 Task: Create a sub task Release to Production / Go Live for the task  Implement multi-factor authentication for user login in the project ActivaPro , assign it to team member softage.4@softage.net and update the status of the sub task to  Completed , set the priority of the sub task to High
Action: Mouse moved to (63, 283)
Screenshot: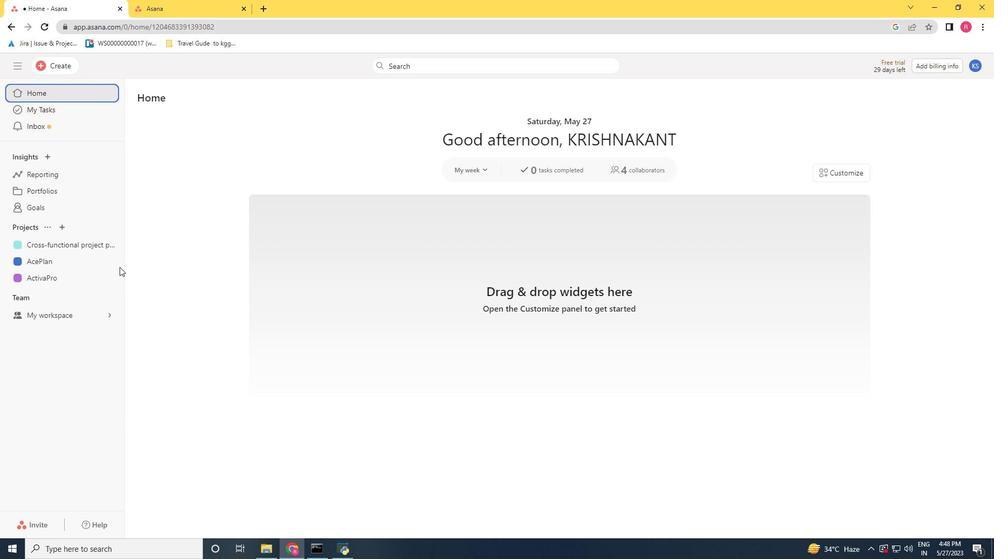 
Action: Mouse pressed left at (63, 283)
Screenshot: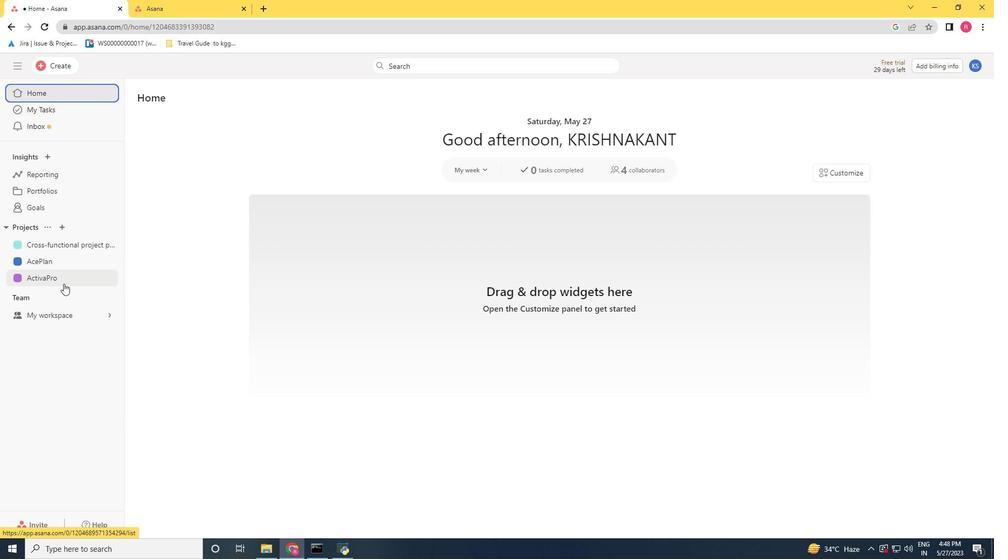 
Action: Mouse moved to (395, 242)
Screenshot: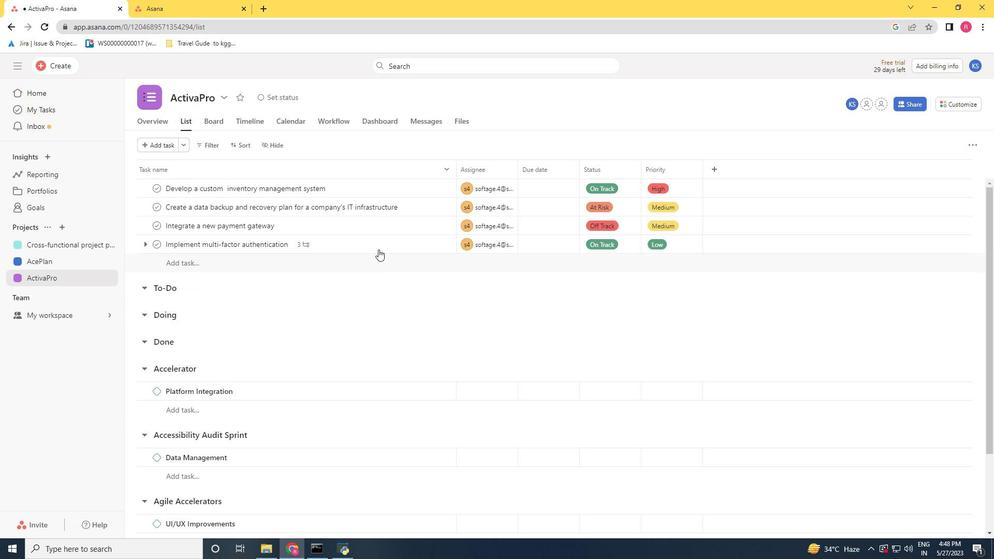 
Action: Mouse pressed left at (395, 242)
Screenshot: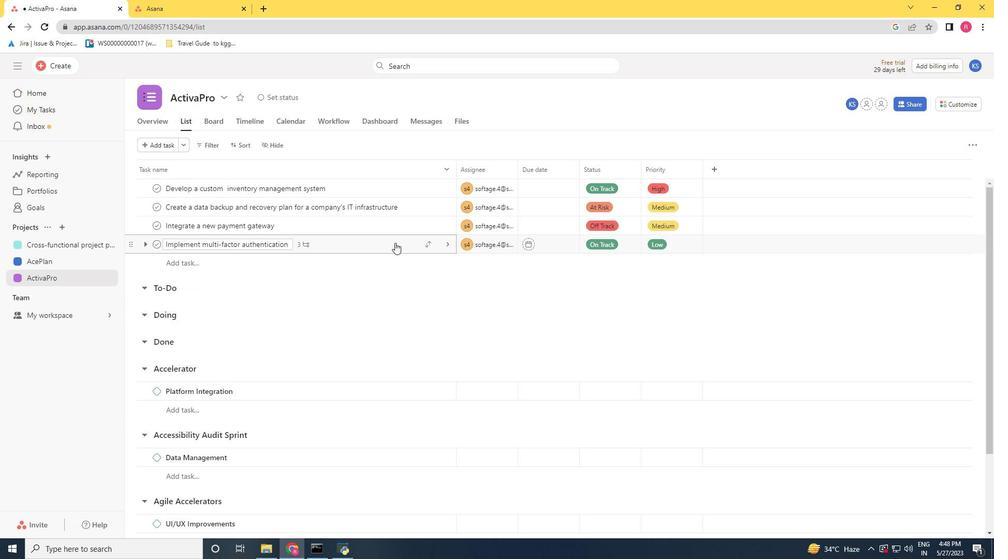 
Action: Mouse moved to (762, 335)
Screenshot: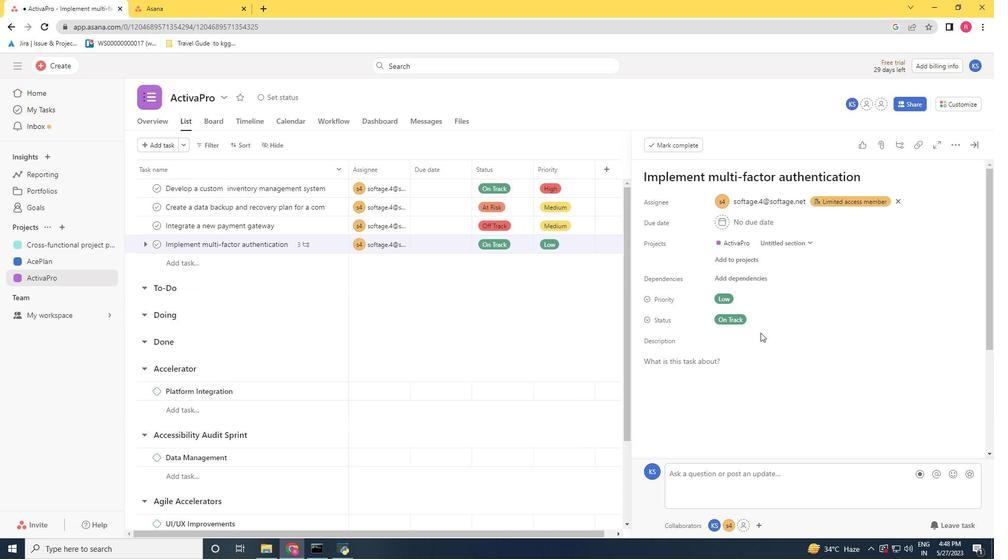 
Action: Mouse scrolled (762, 334) with delta (0, 0)
Screenshot: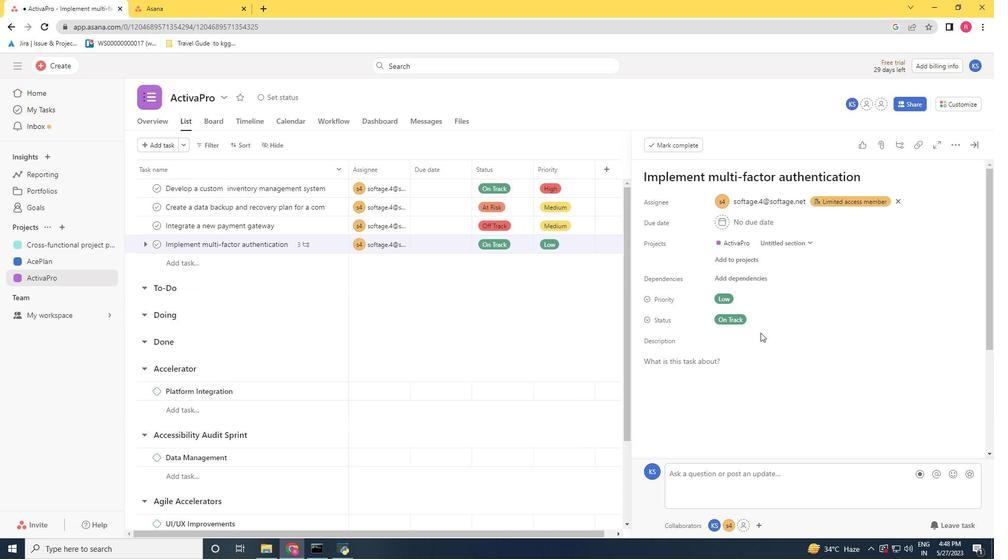 
Action: Mouse moved to (763, 338)
Screenshot: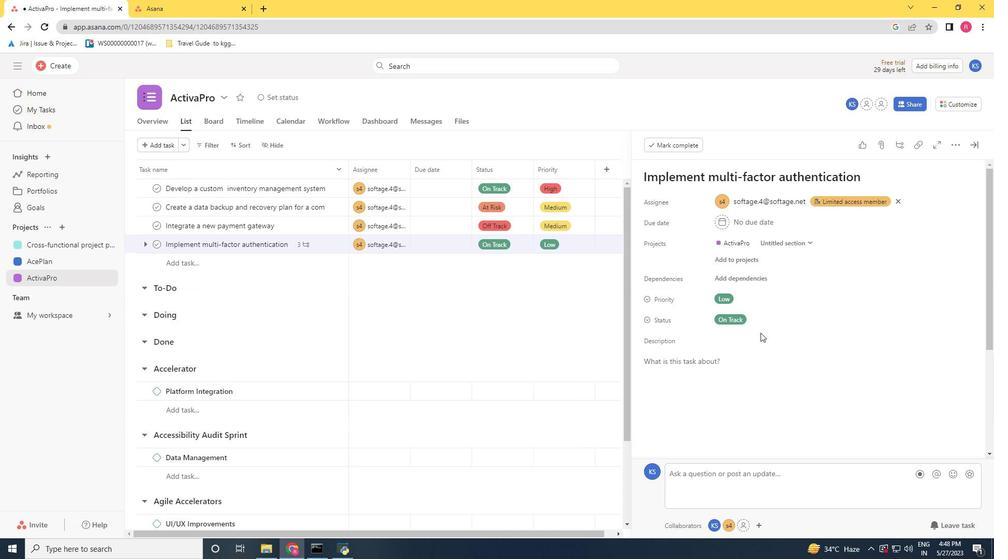 
Action: Mouse scrolled (763, 338) with delta (0, 0)
Screenshot: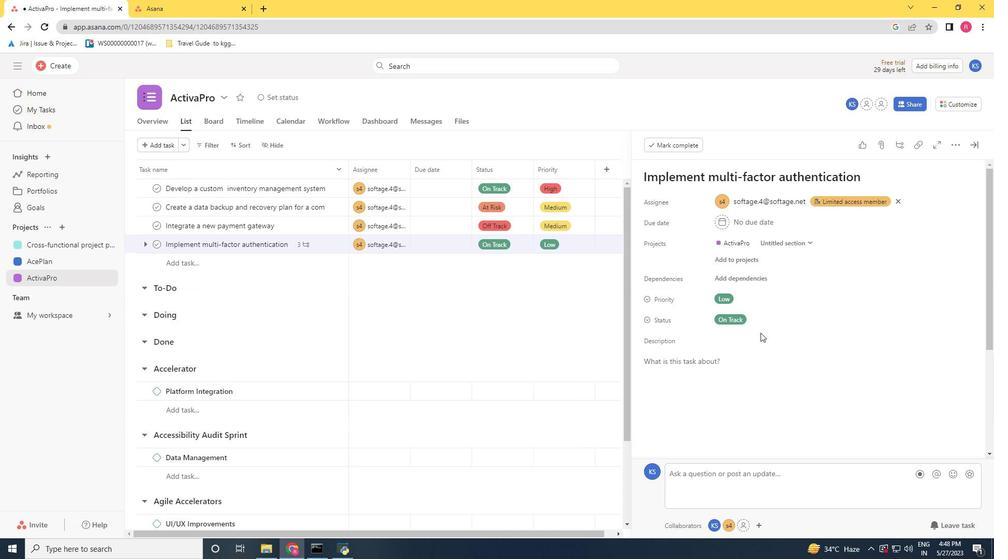 
Action: Mouse scrolled (763, 338) with delta (0, 0)
Screenshot: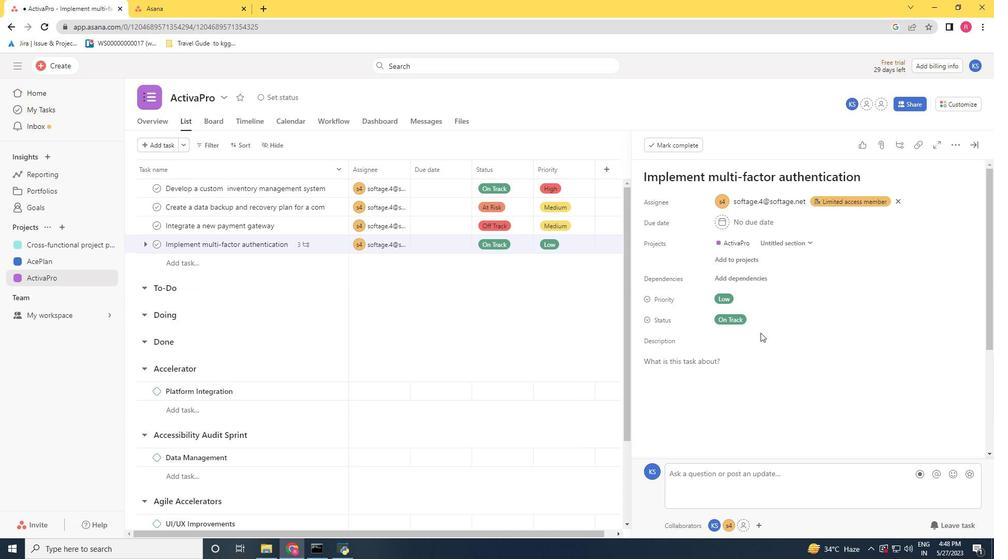 
Action: Mouse scrolled (763, 338) with delta (0, 0)
Screenshot: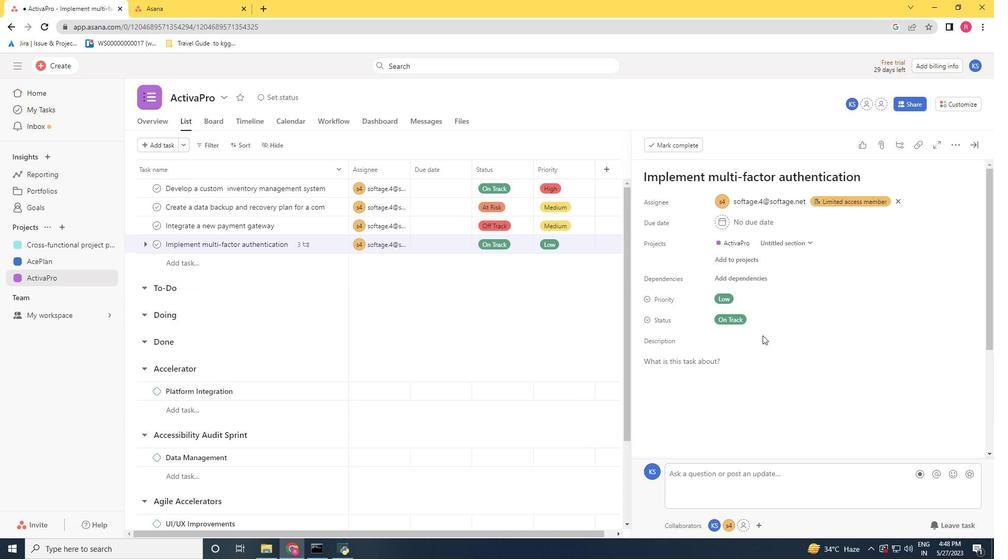 
Action: Mouse moved to (668, 373)
Screenshot: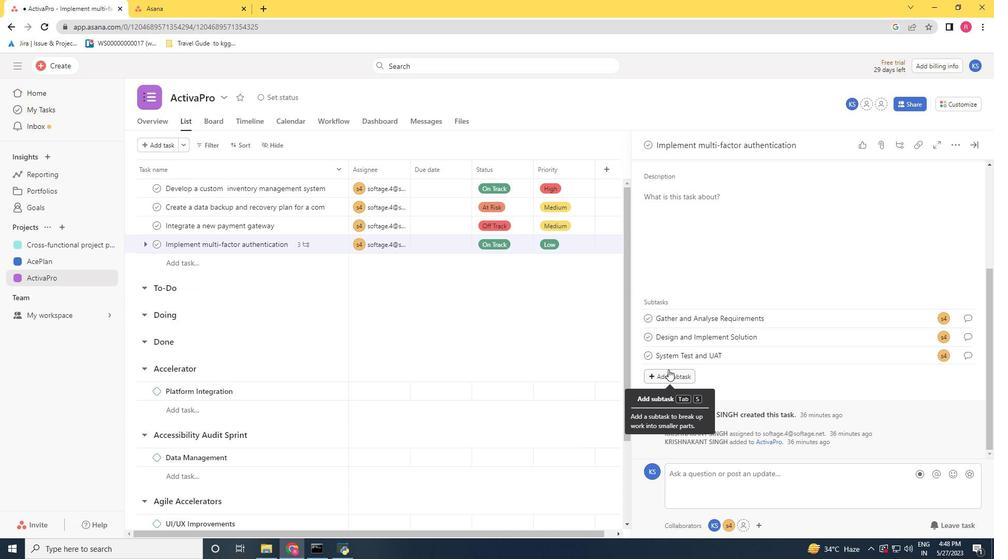 
Action: Mouse pressed left at (668, 373)
Screenshot: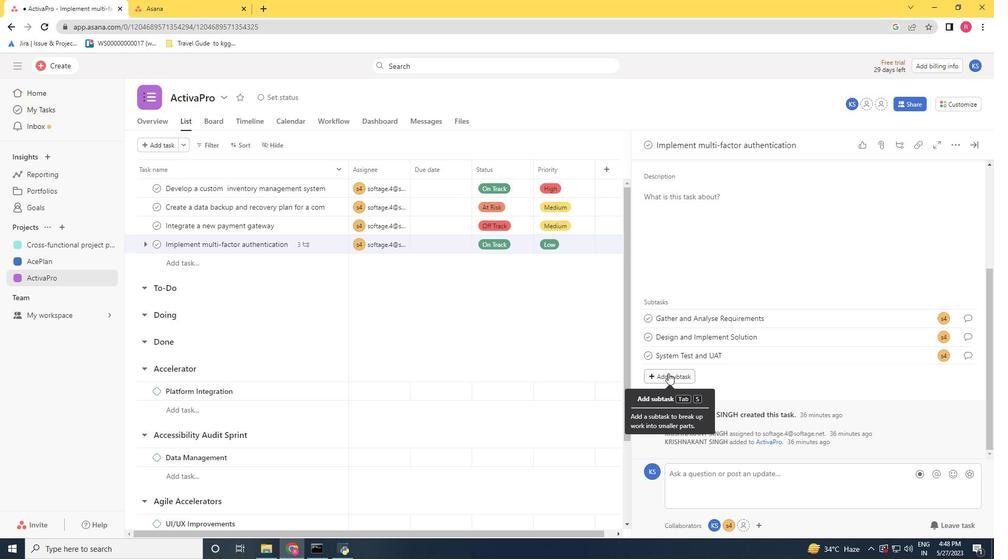 
Action: Key pressed <Key.shift>Release<Key.space>to<Key.space><Key.shift>Production<Key.space>/<Key.space><Key.shift>Go<Key.space><Key.shift>LI<Key.backspace>ive<Key.space>
Screenshot: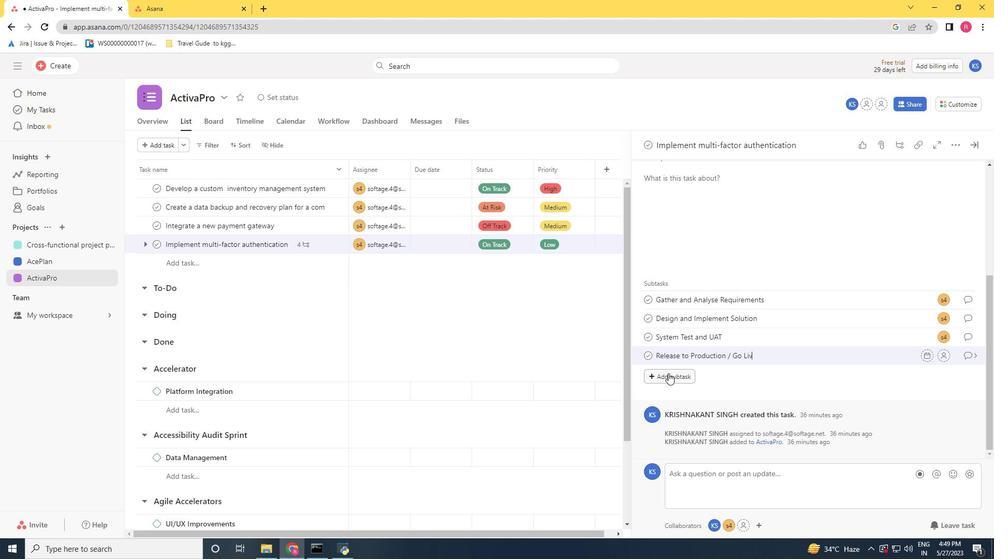 
Action: Mouse moved to (946, 355)
Screenshot: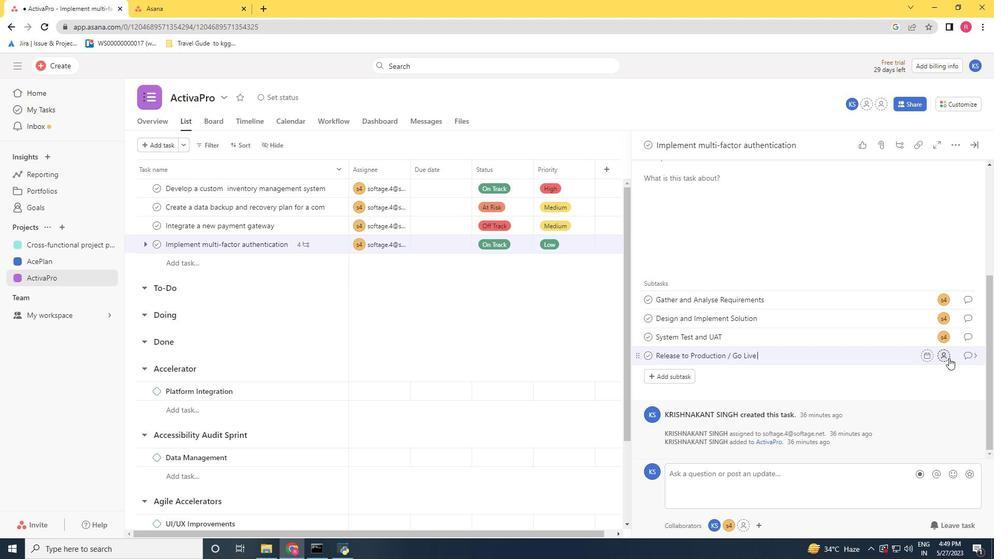 
Action: Mouse pressed left at (946, 355)
Screenshot: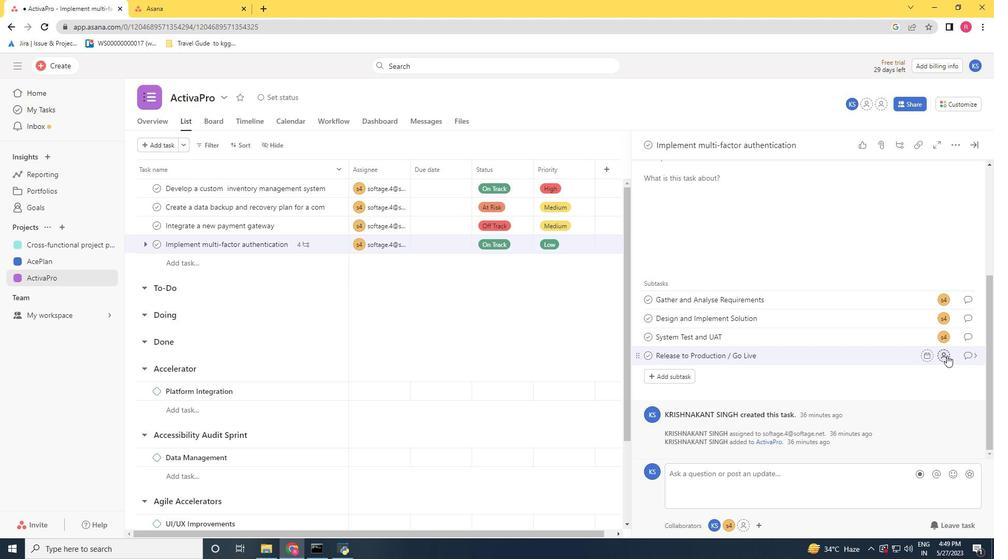 
Action: Mouse moved to (834, 456)
Screenshot: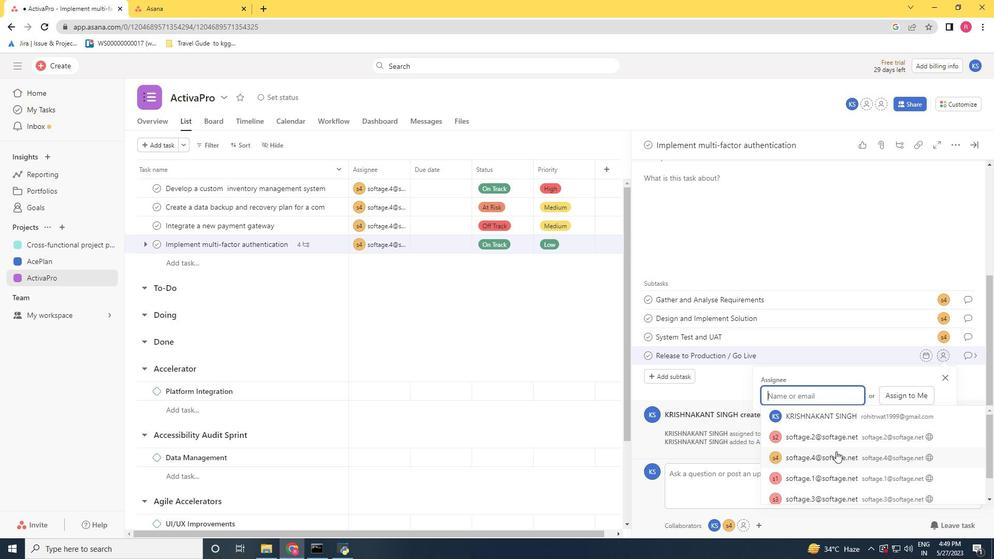 
Action: Mouse pressed left at (834, 456)
Screenshot: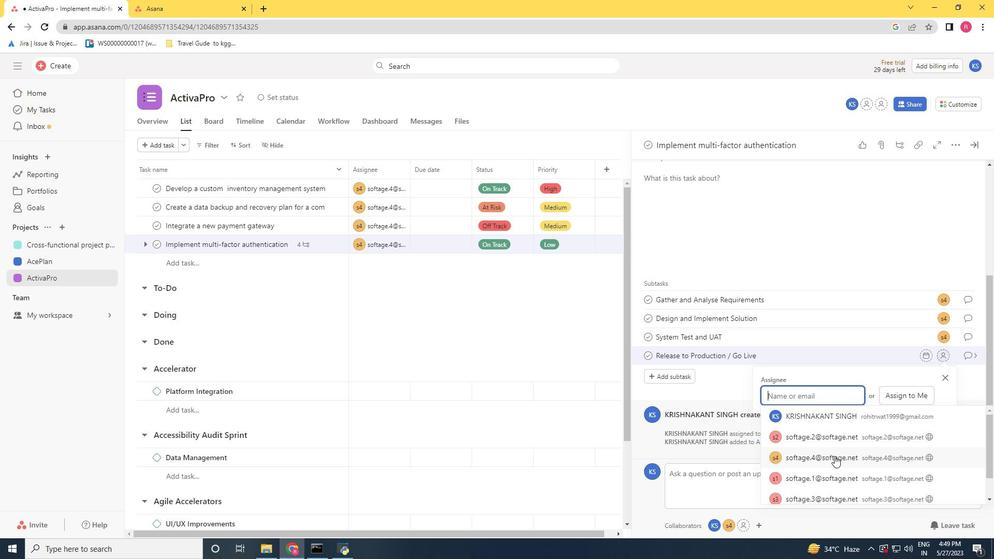 
Action: Mouse moved to (972, 353)
Screenshot: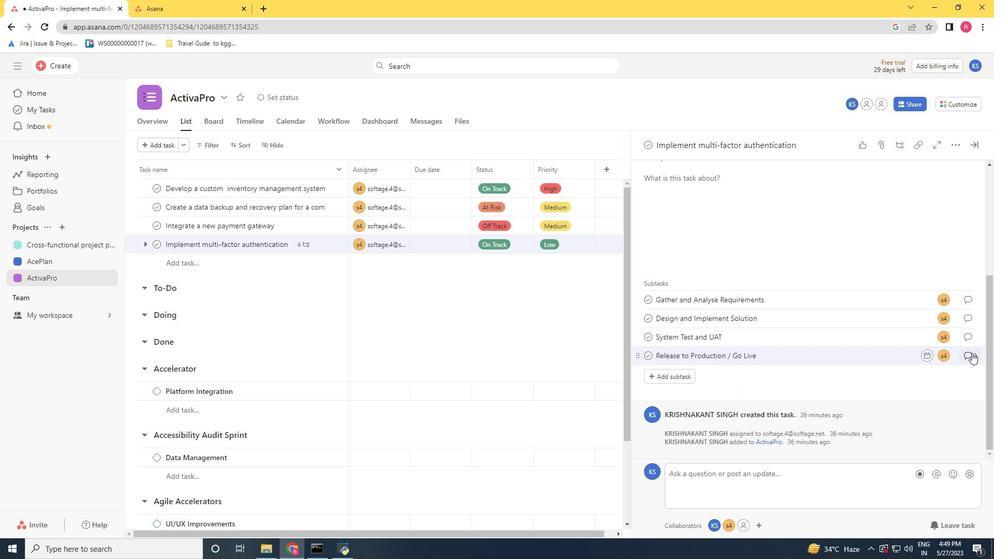 
Action: Mouse pressed left at (972, 353)
Screenshot: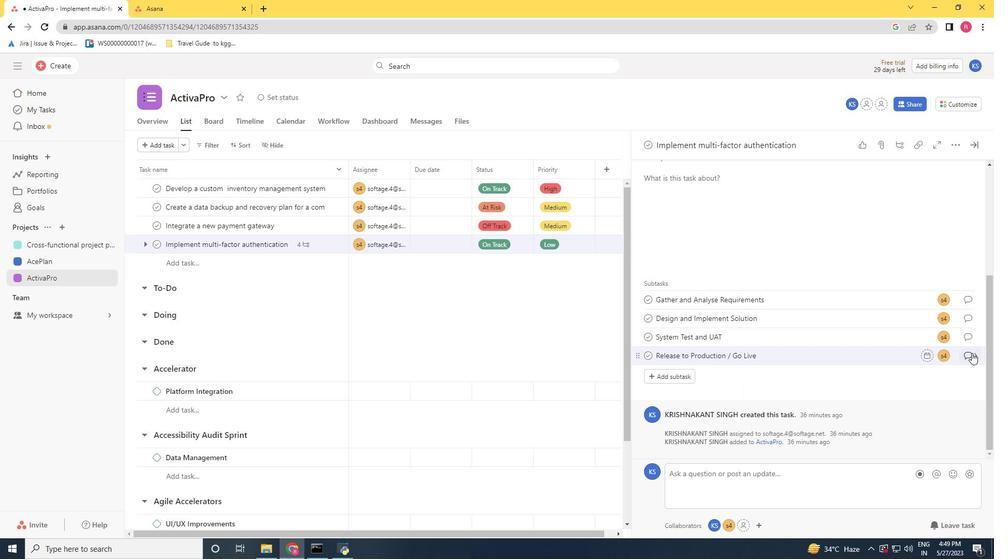 
Action: Mouse moved to (674, 291)
Screenshot: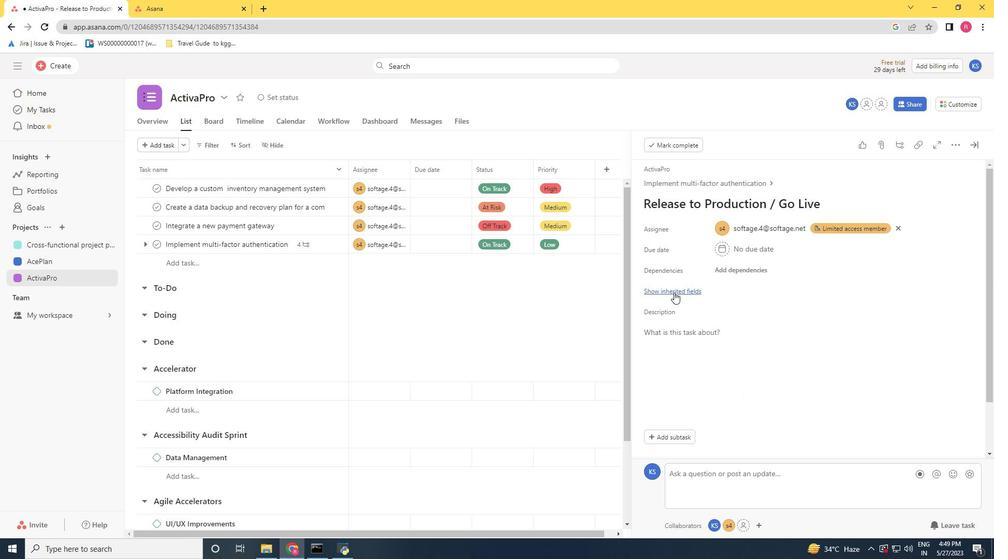 
Action: Mouse pressed left at (674, 291)
Screenshot: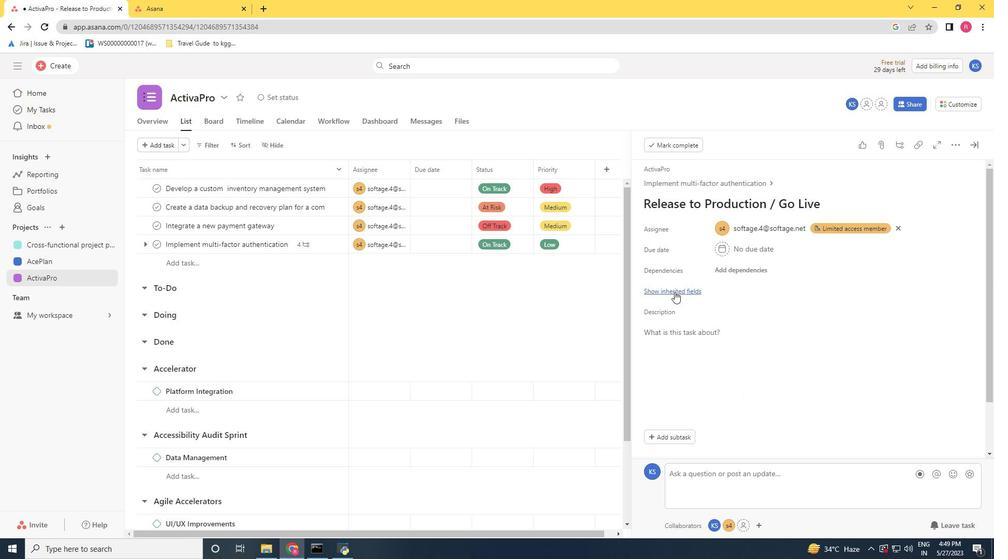 
Action: Mouse moved to (711, 332)
Screenshot: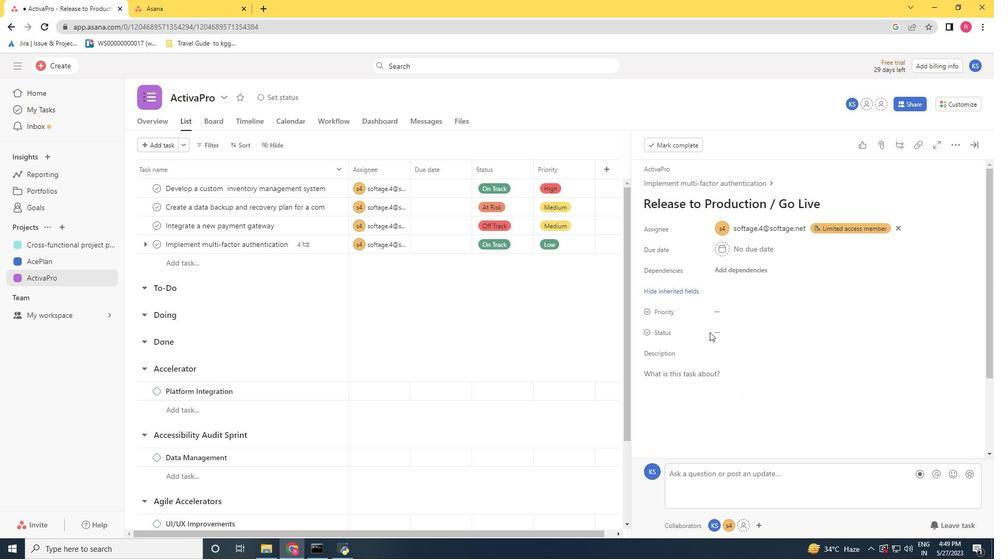 
Action: Mouse pressed left at (711, 332)
Screenshot: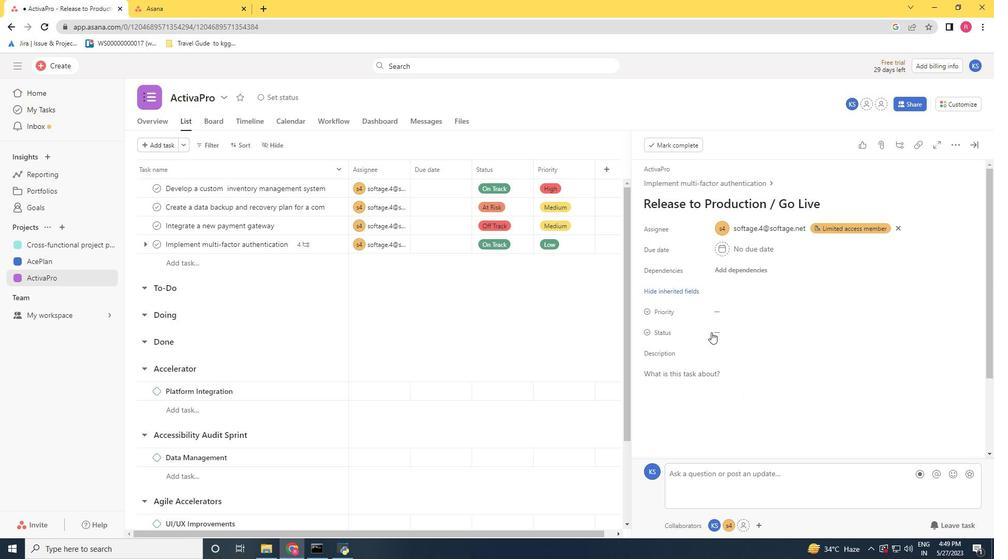 
Action: Mouse moved to (752, 424)
Screenshot: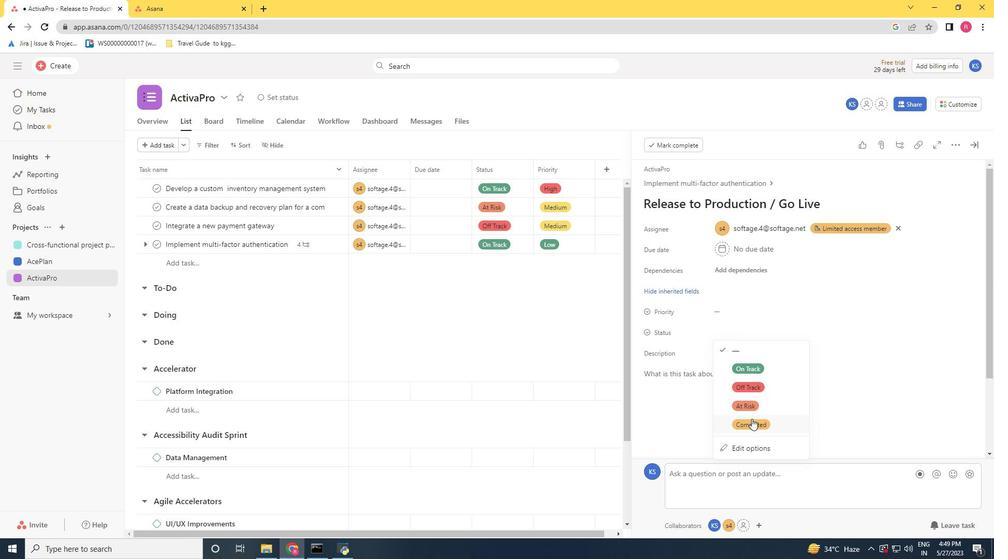 
Action: Mouse pressed left at (752, 424)
Screenshot: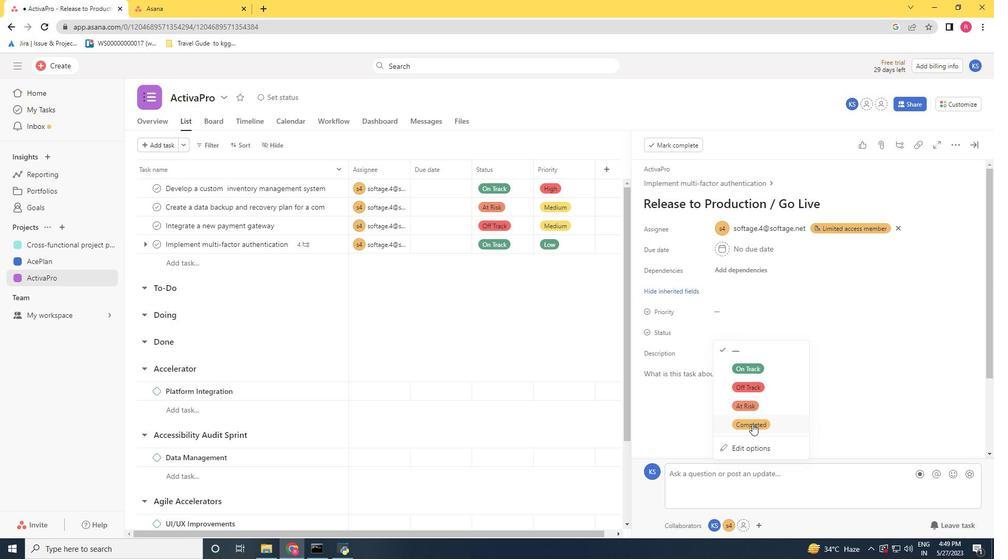 
Action: Mouse moved to (720, 315)
Screenshot: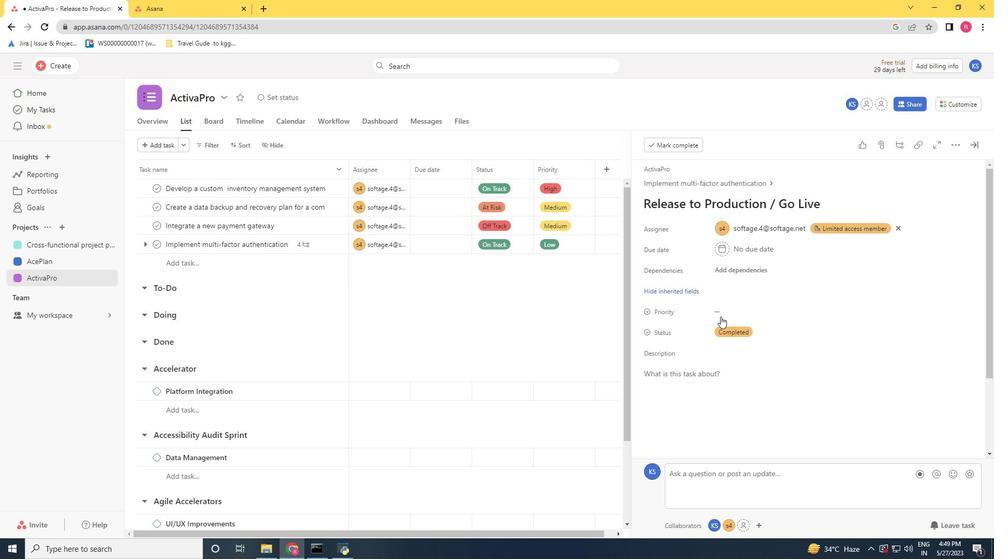 
Action: Mouse pressed left at (720, 315)
Screenshot: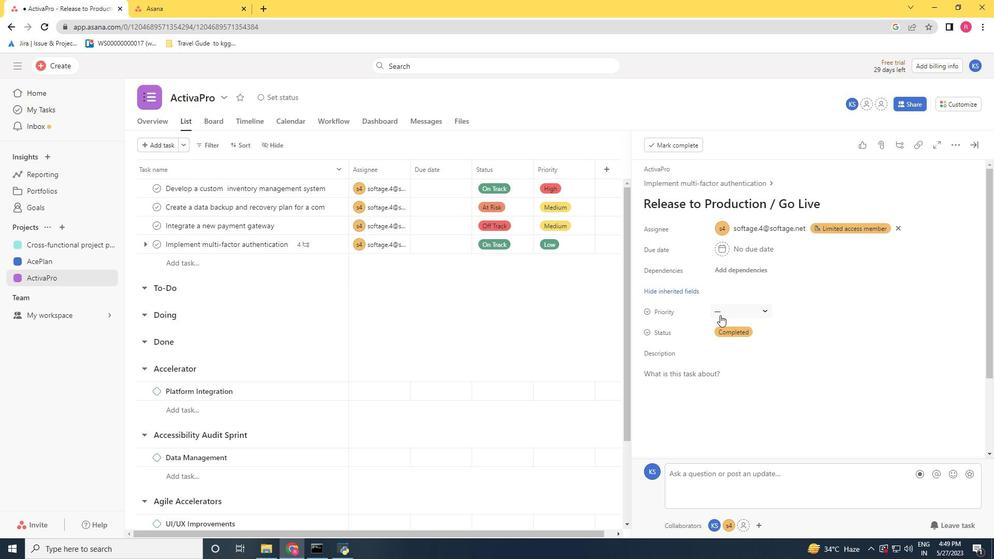 
Action: Mouse moved to (730, 341)
Screenshot: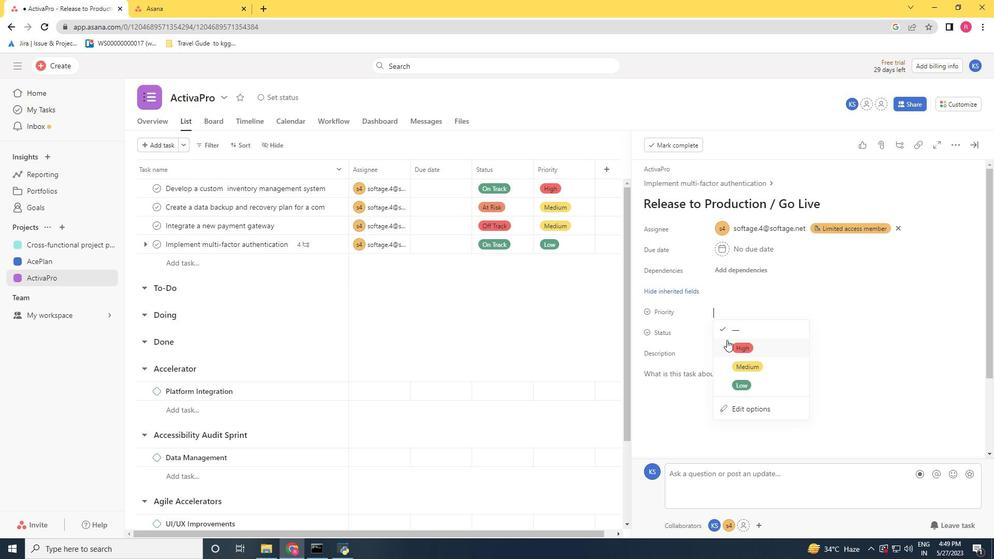 
Action: Mouse pressed left at (730, 341)
Screenshot: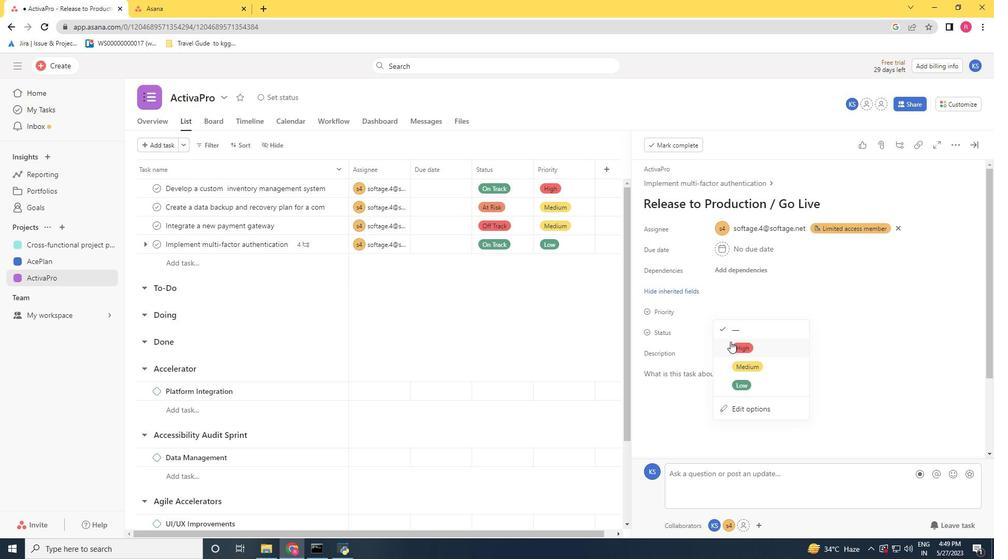 
Action: Mouse moved to (743, 352)
Screenshot: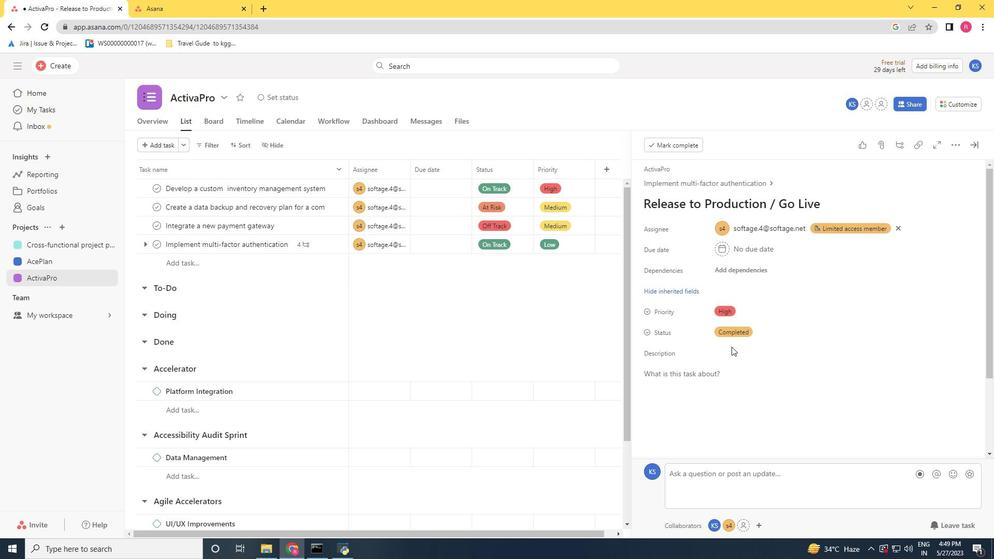 
